Task: Search for the email with the subject Quarterly report logged in from softage.1@softage.net with the filter, email from softage.7@softage.net and a new filter,  Delete it 
Action: Mouse moved to (928, 85)
Screenshot: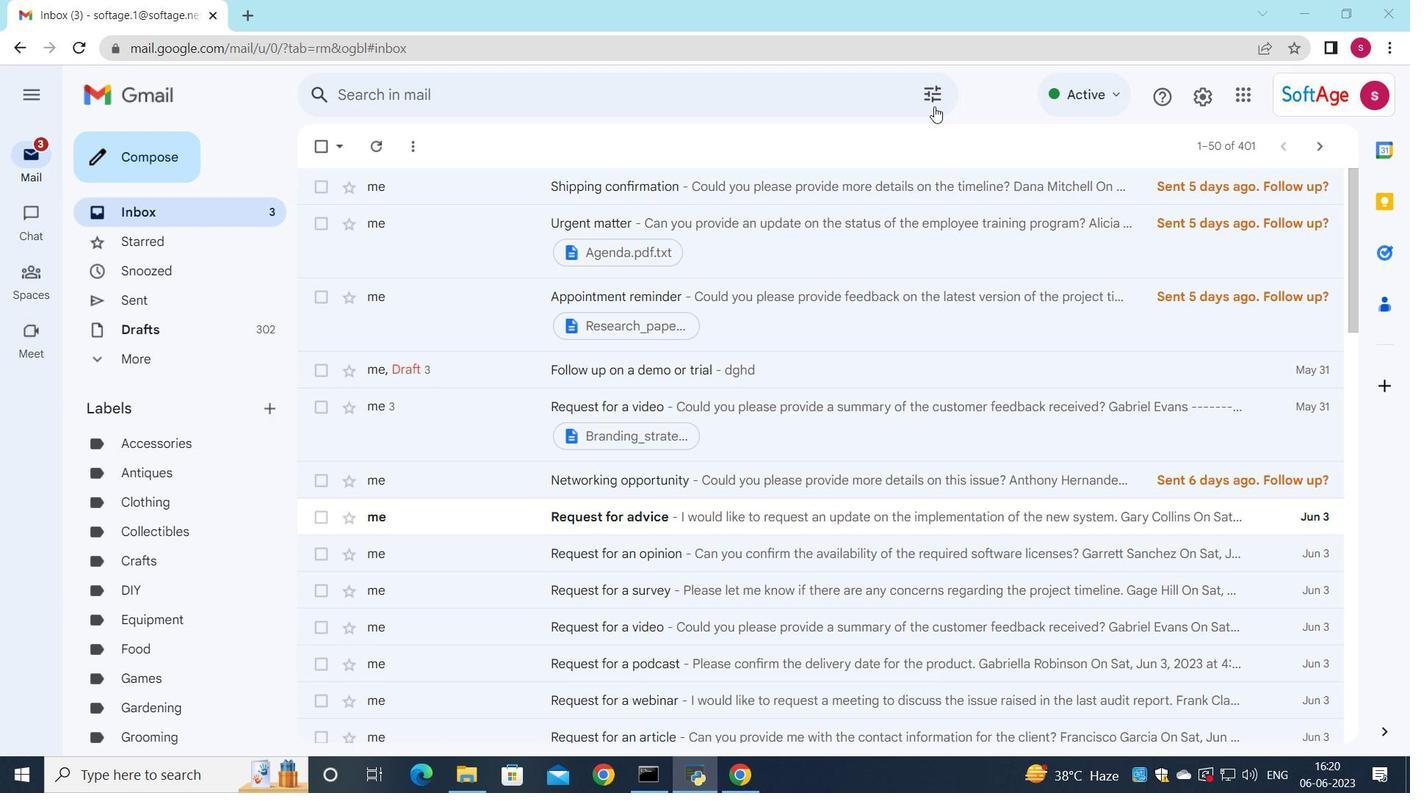 
Action: Mouse pressed left at (928, 85)
Screenshot: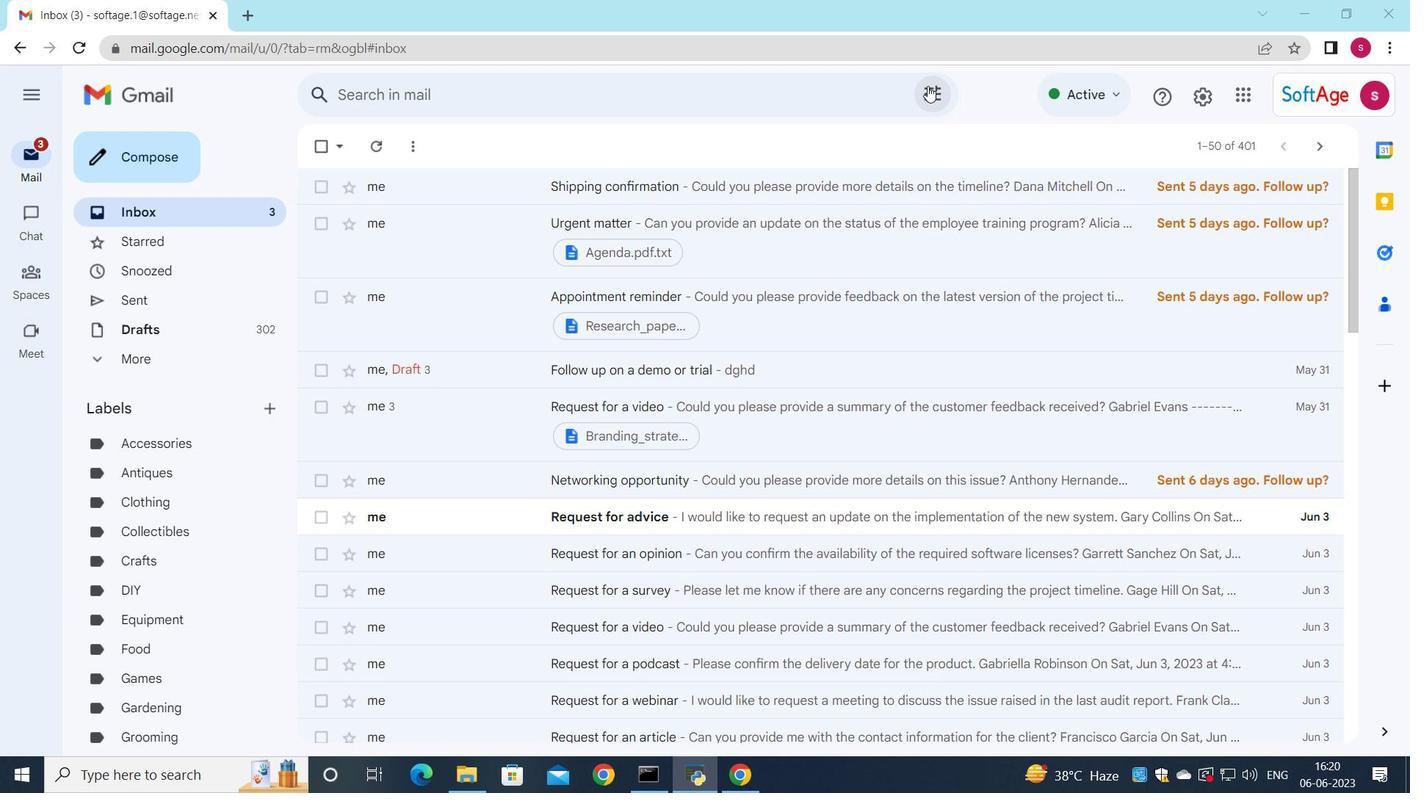 
Action: Mouse moved to (582, 175)
Screenshot: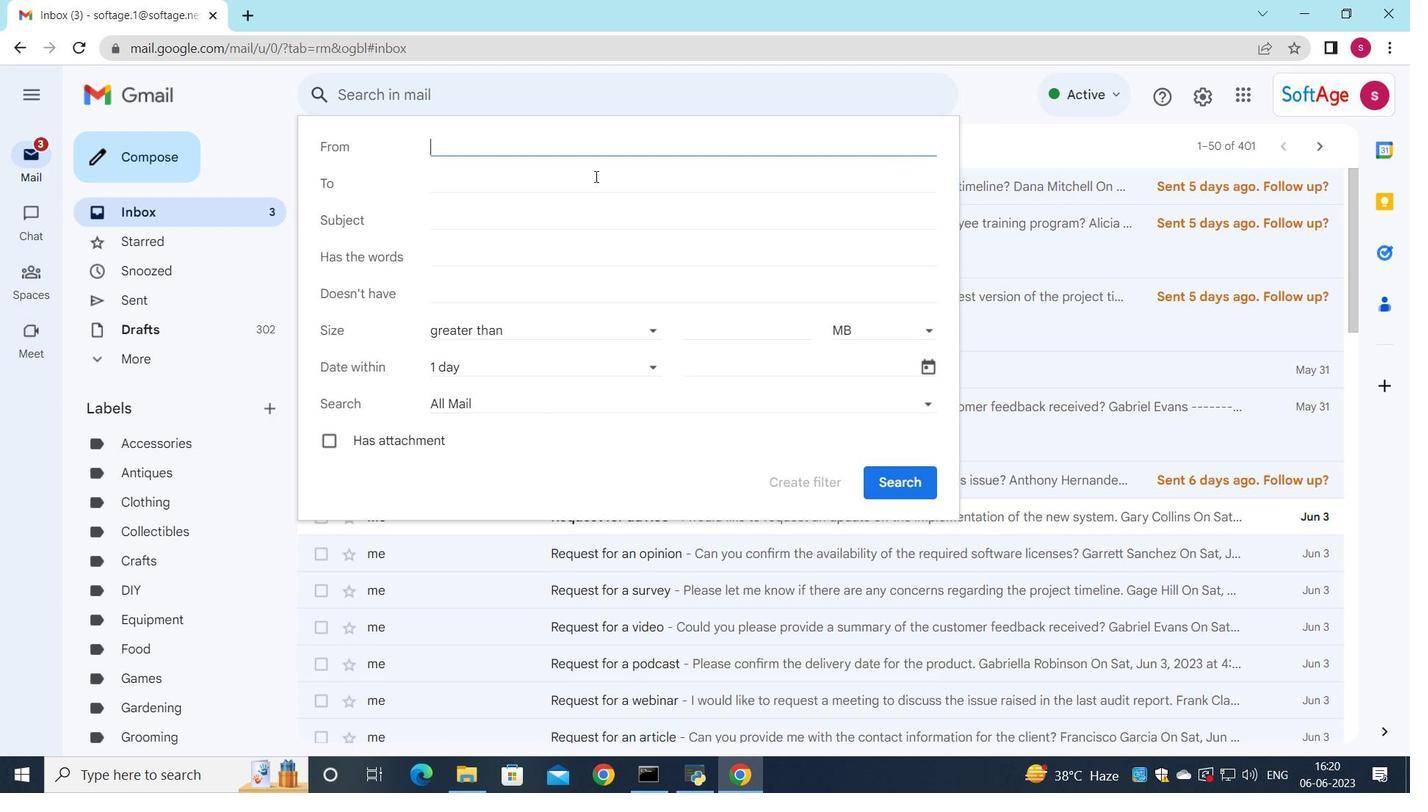 
Action: Key pressed s
Screenshot: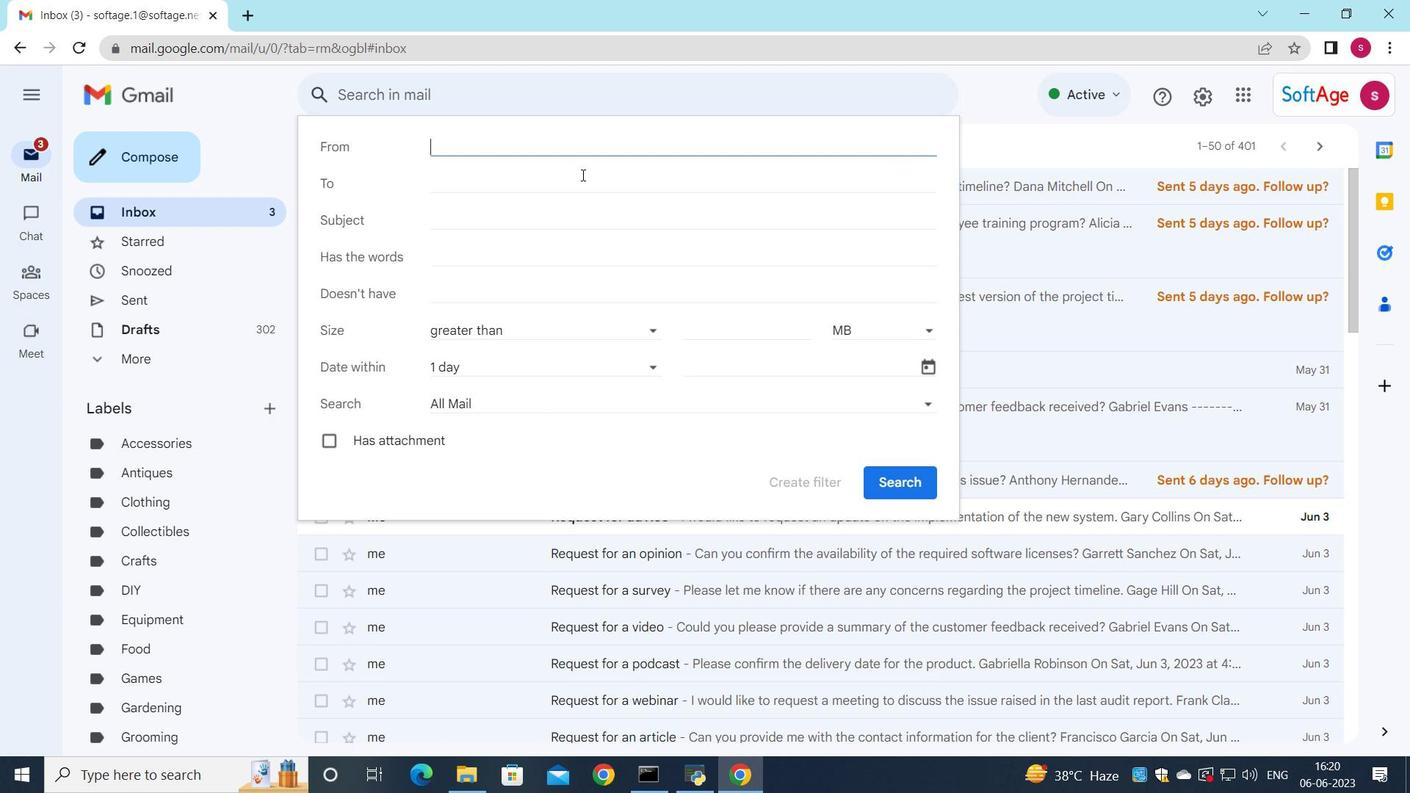 
Action: Mouse pressed left at (582, 175)
Screenshot: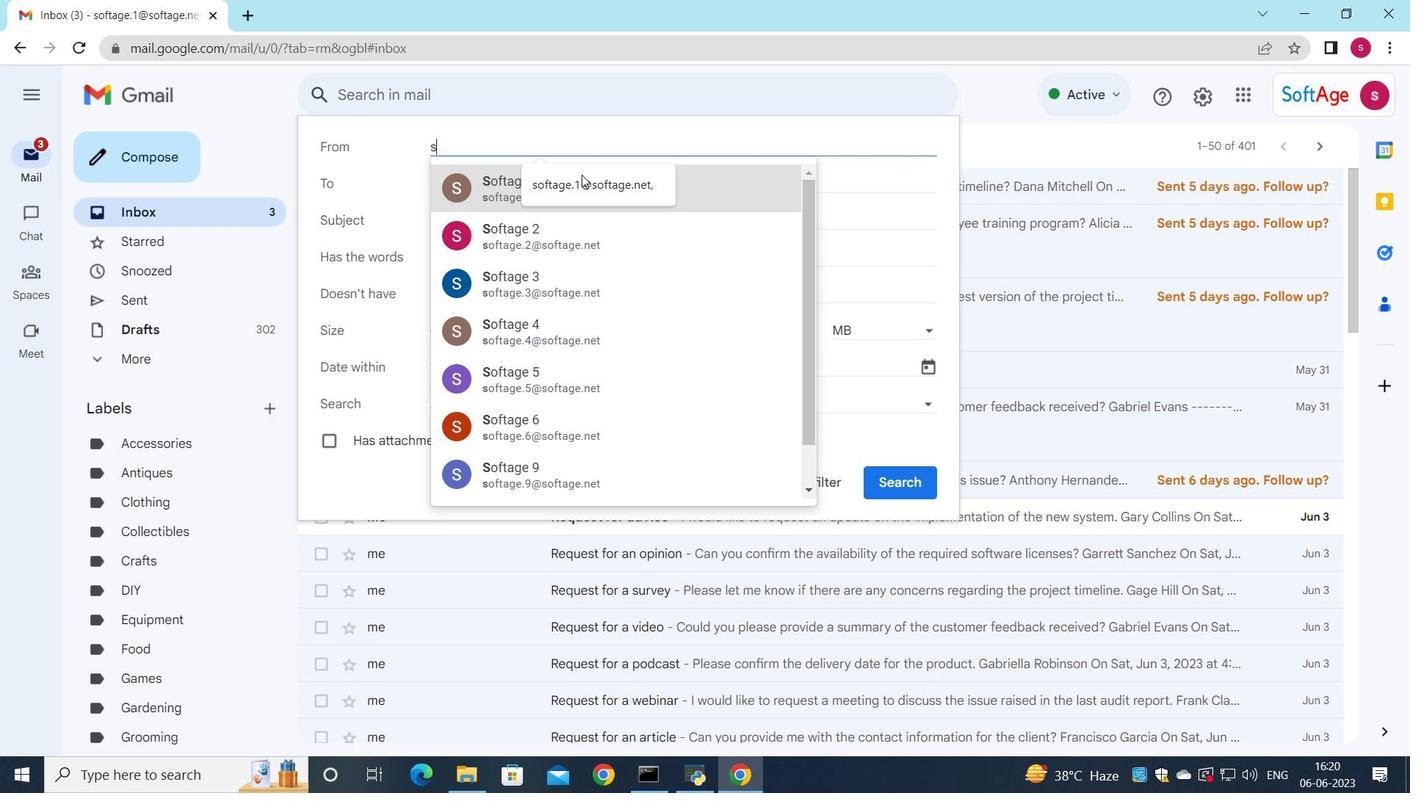 
Action: Mouse moved to (562, 191)
Screenshot: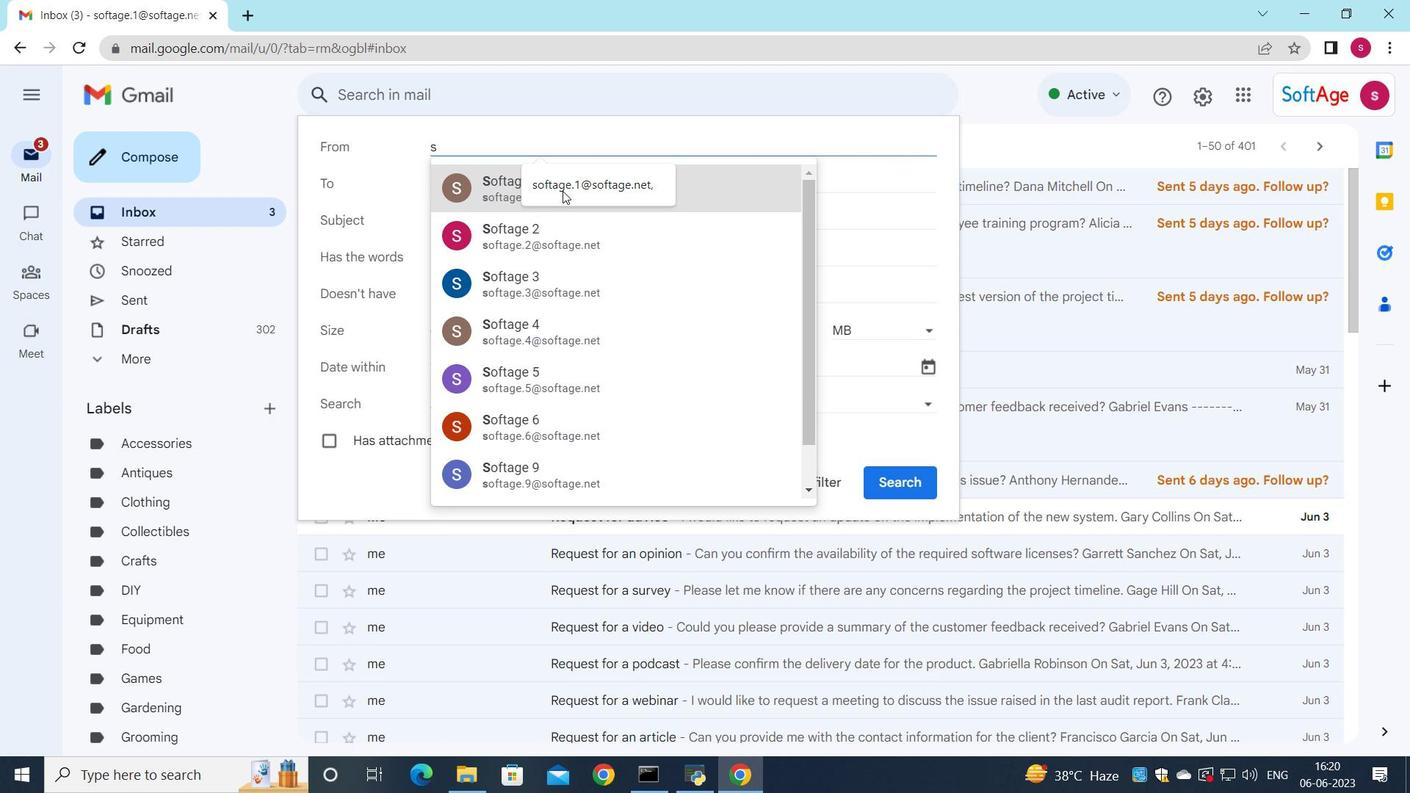 
Action: Mouse pressed left at (562, 191)
Screenshot: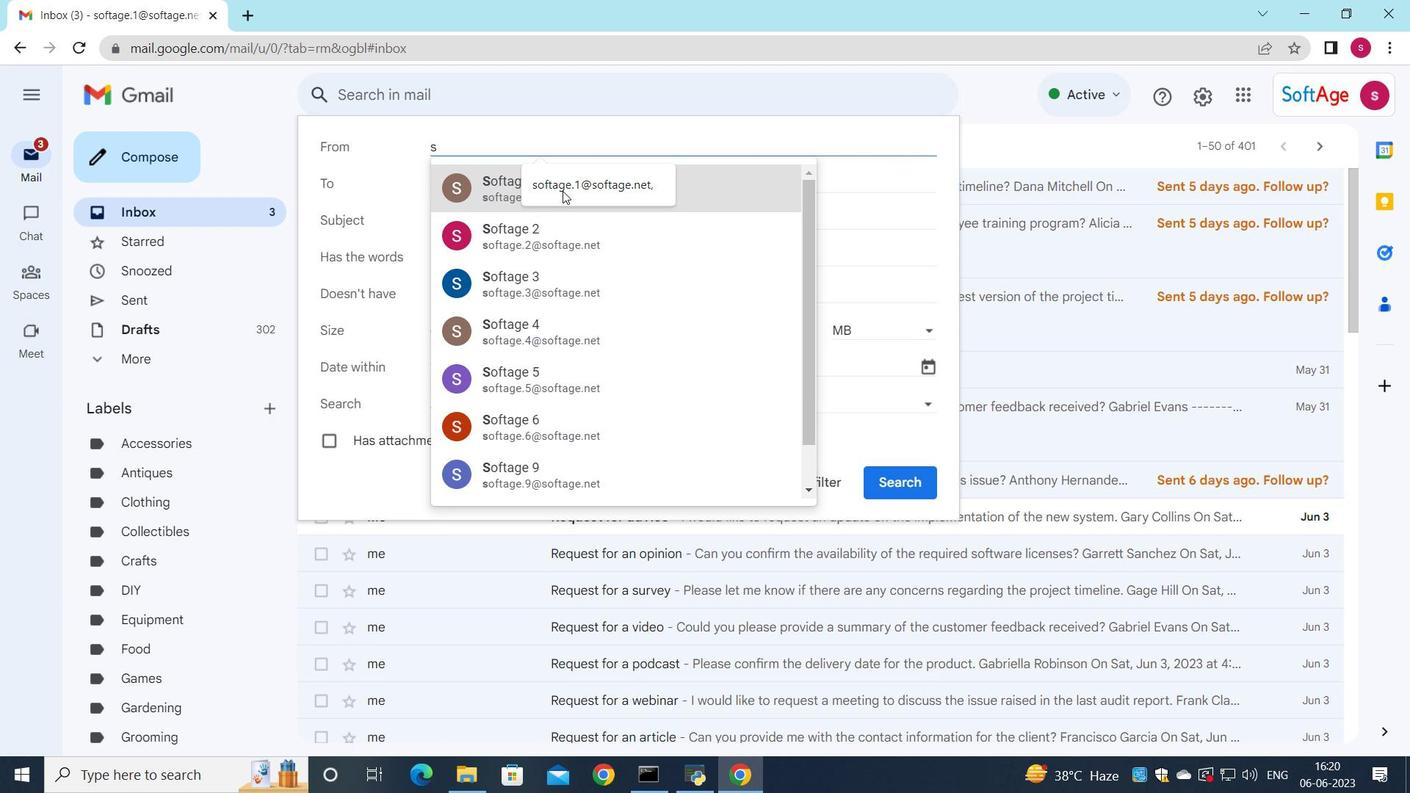 
Action: Mouse moved to (576, 176)
Screenshot: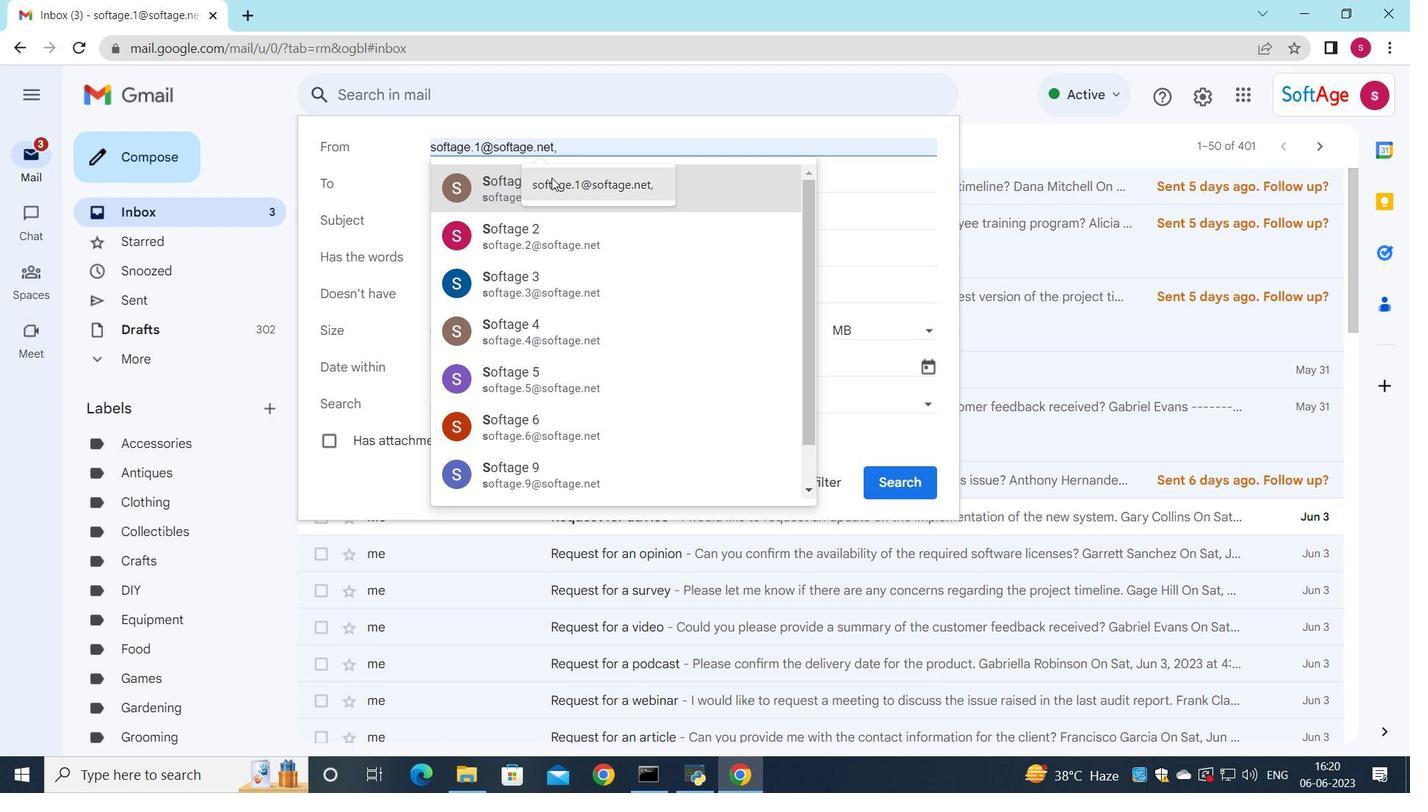 
Action: Mouse pressed left at (576, 176)
Screenshot: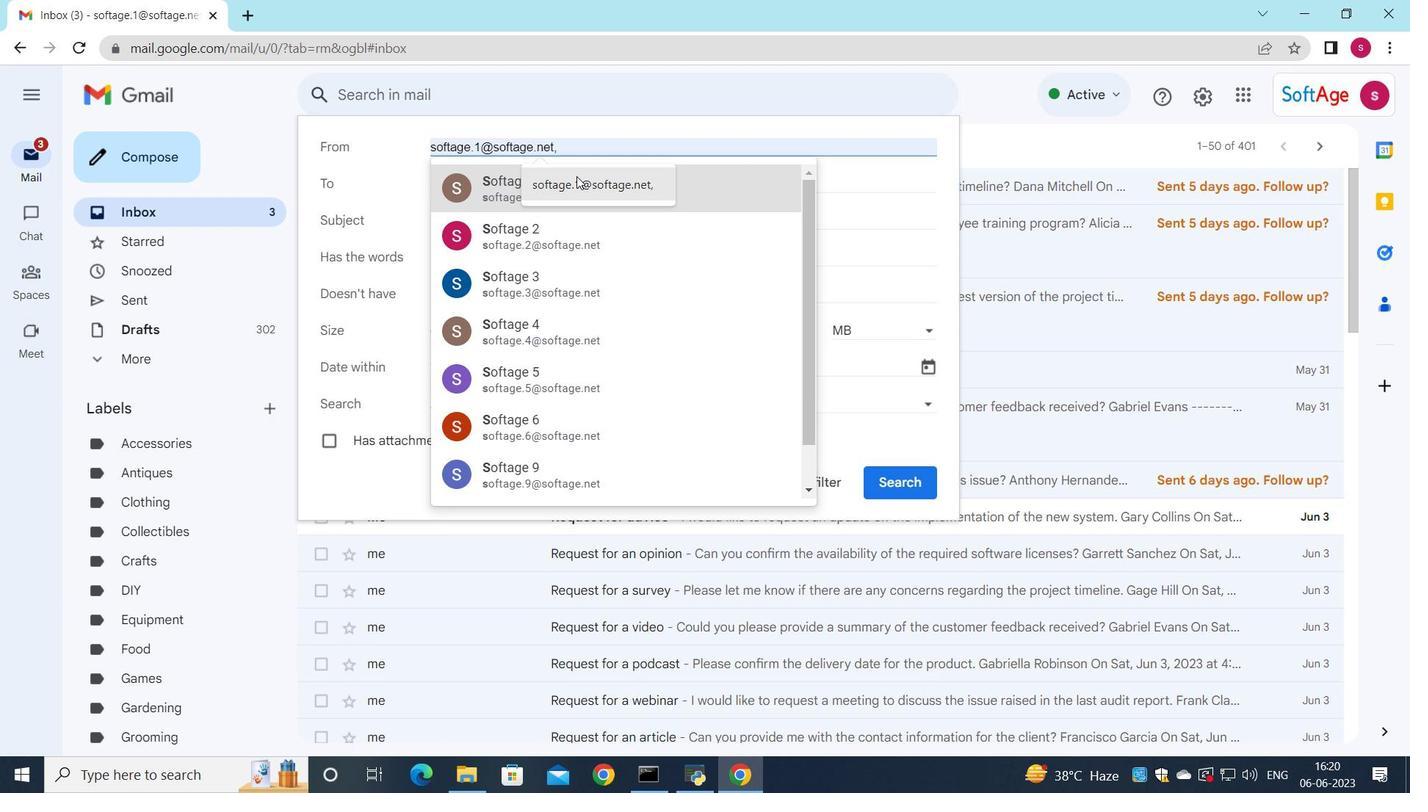 
Action: Mouse moved to (509, 184)
Screenshot: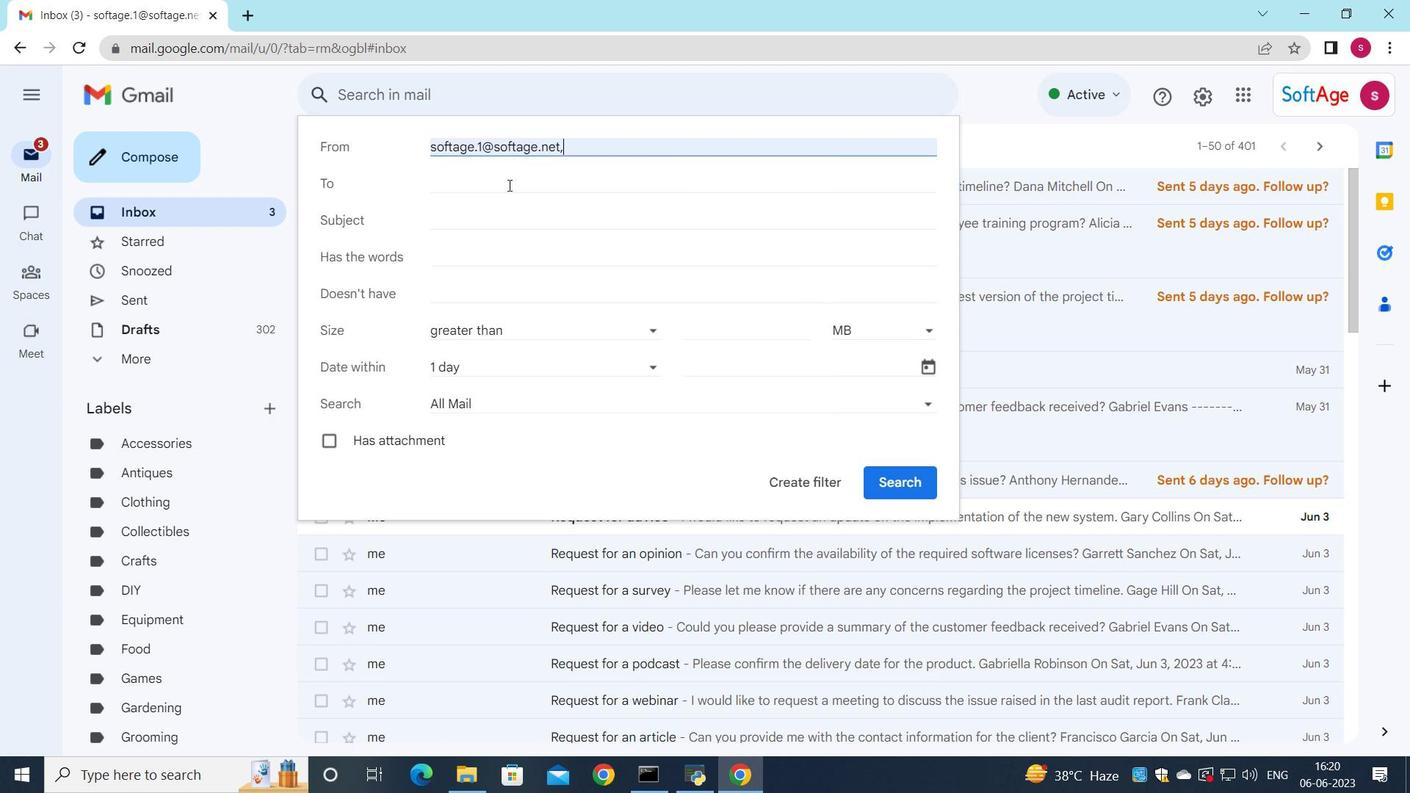
Action: Mouse pressed left at (509, 184)
Screenshot: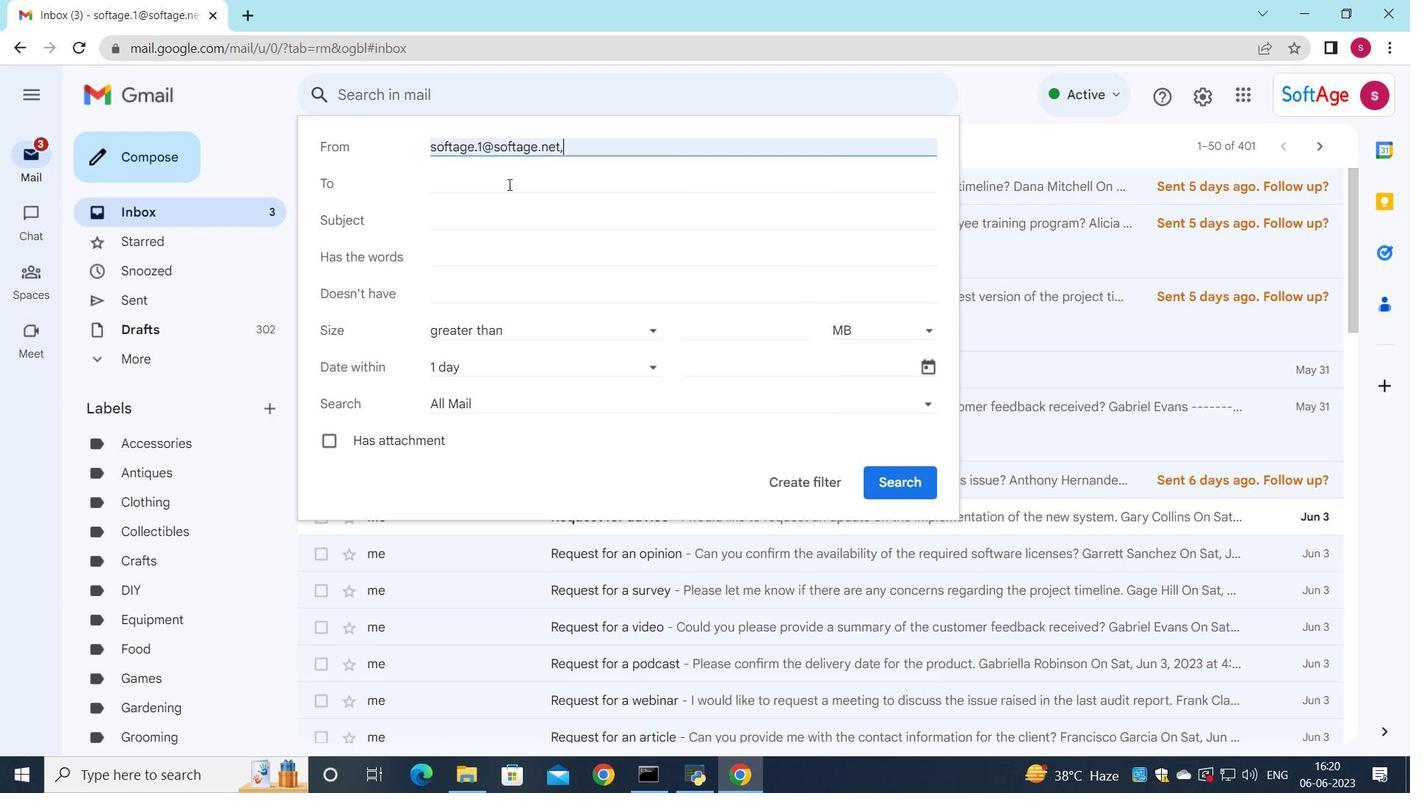 
Action: Mouse moved to (604, 350)
Screenshot: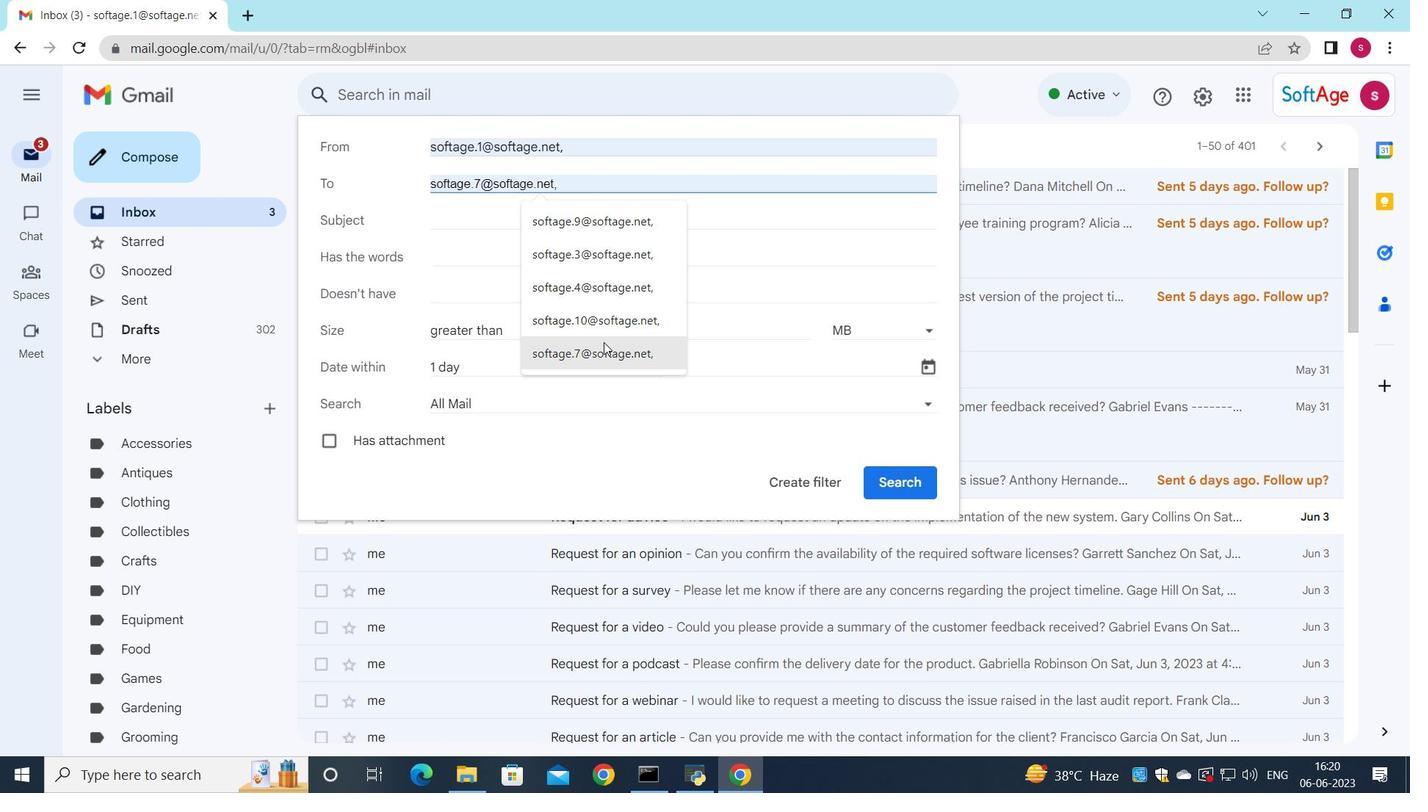 
Action: Mouse pressed left at (604, 350)
Screenshot: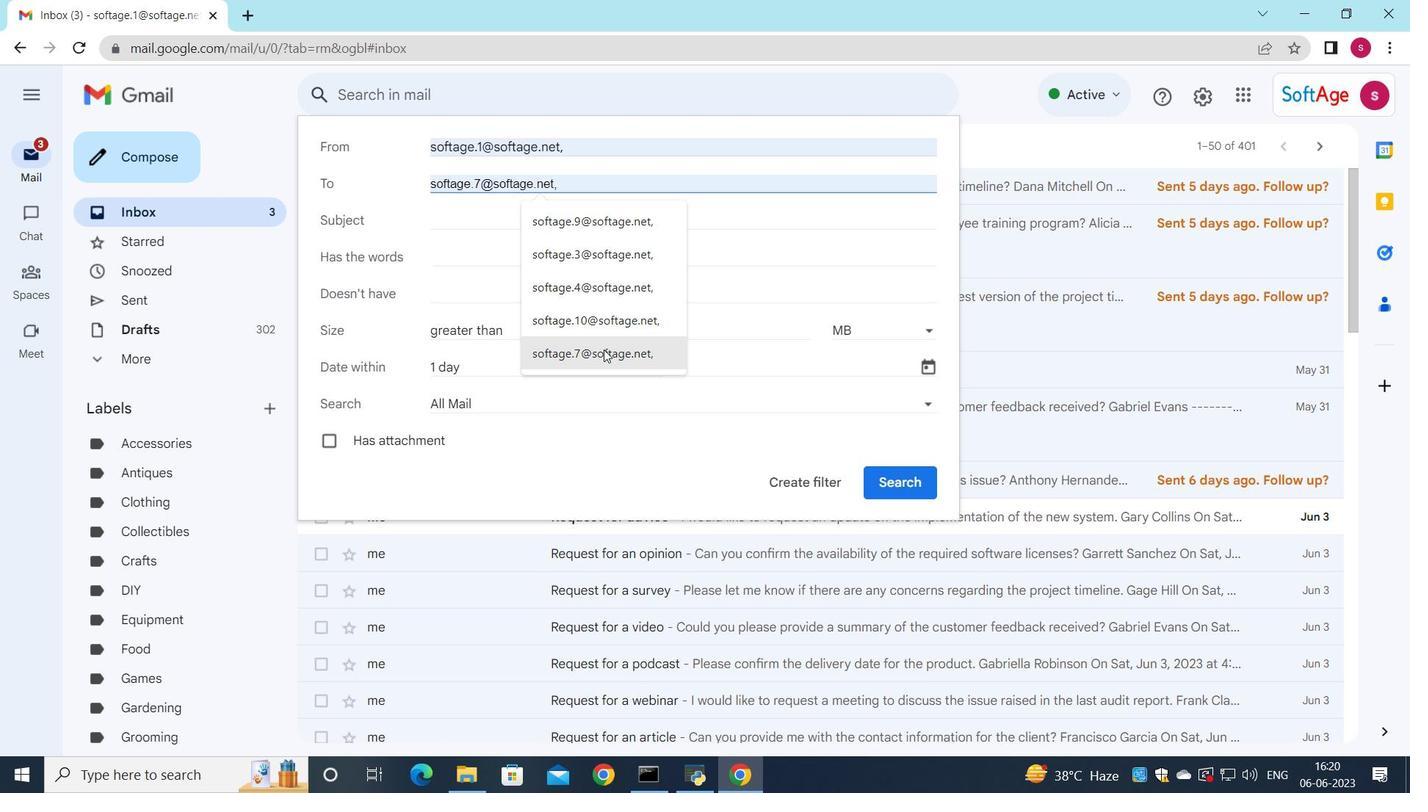 
Action: Mouse moved to (487, 215)
Screenshot: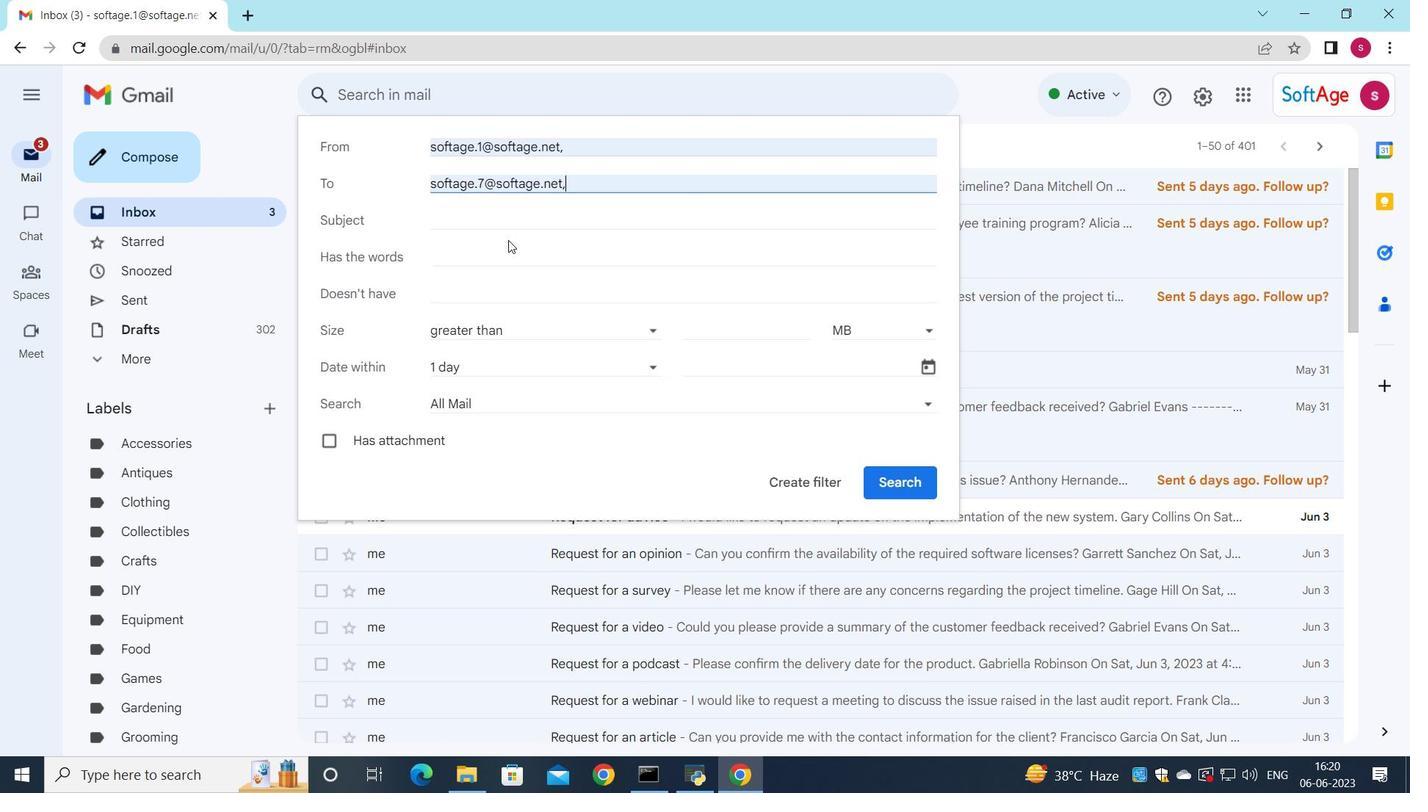 
Action: Mouse pressed left at (487, 215)
Screenshot: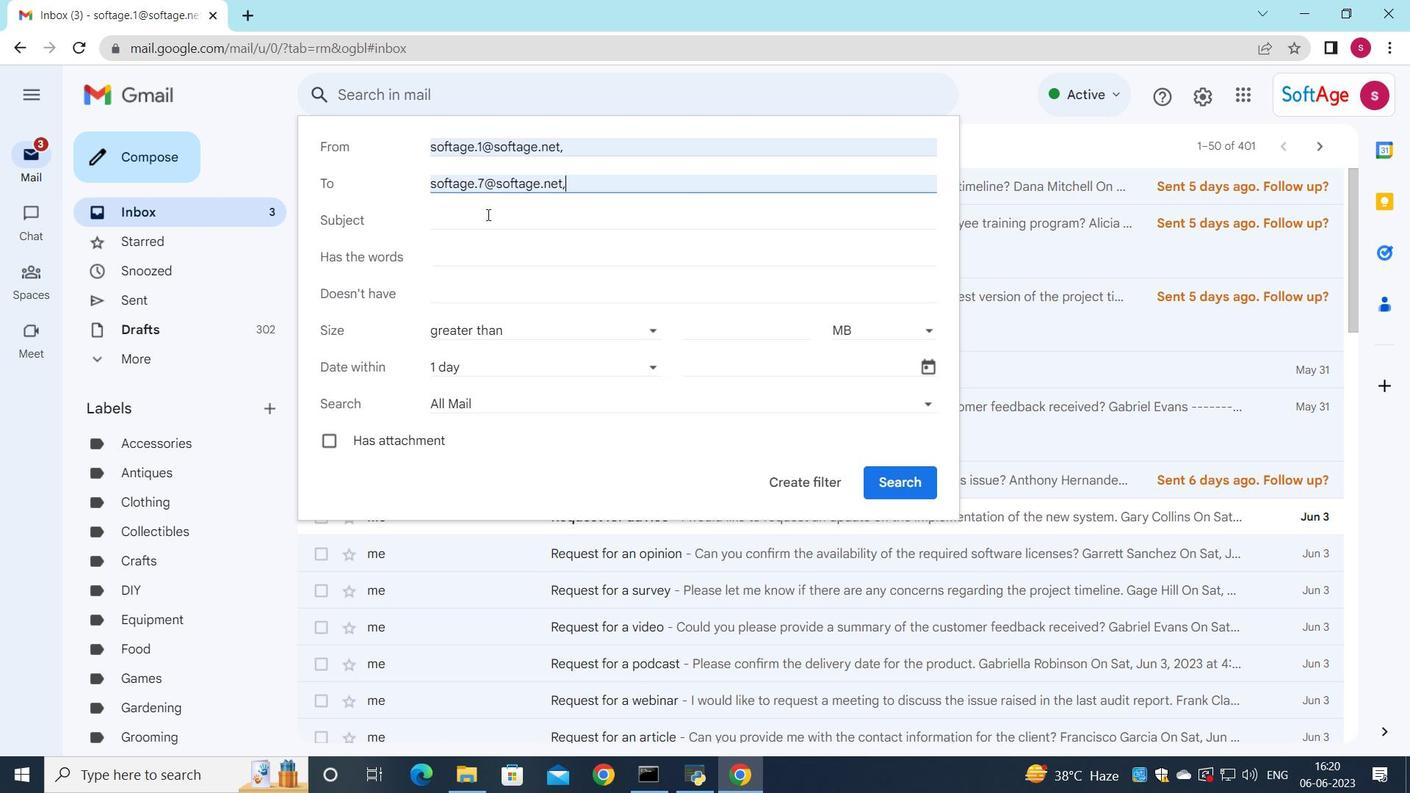 
Action: Mouse moved to (564, 238)
Screenshot: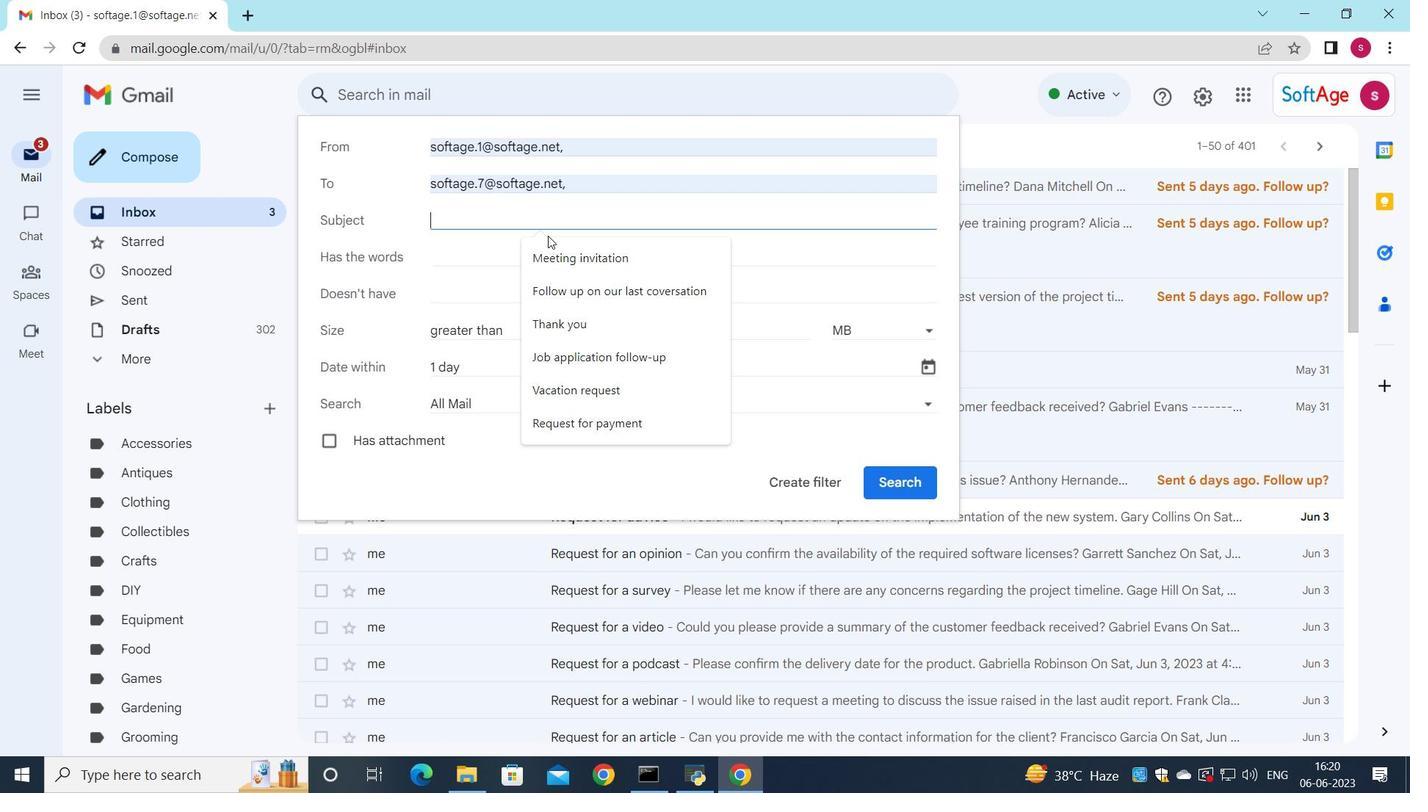 
Action: Key pressed <Key.shift><Key.shift><Key.shift><Key.shift><Key.shift><Key.shift>Quarterly<Key.space>report
Screenshot: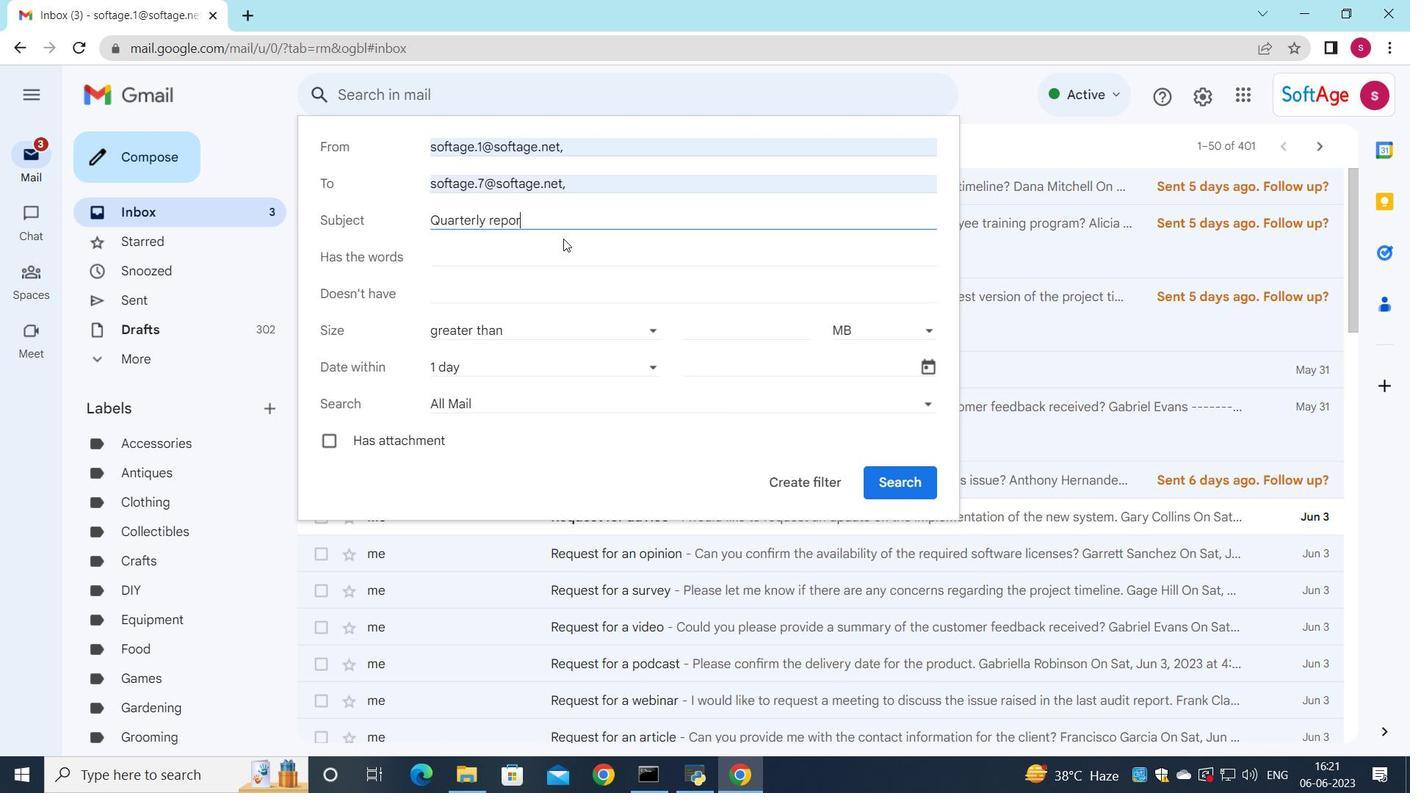 
Action: Mouse moved to (555, 366)
Screenshot: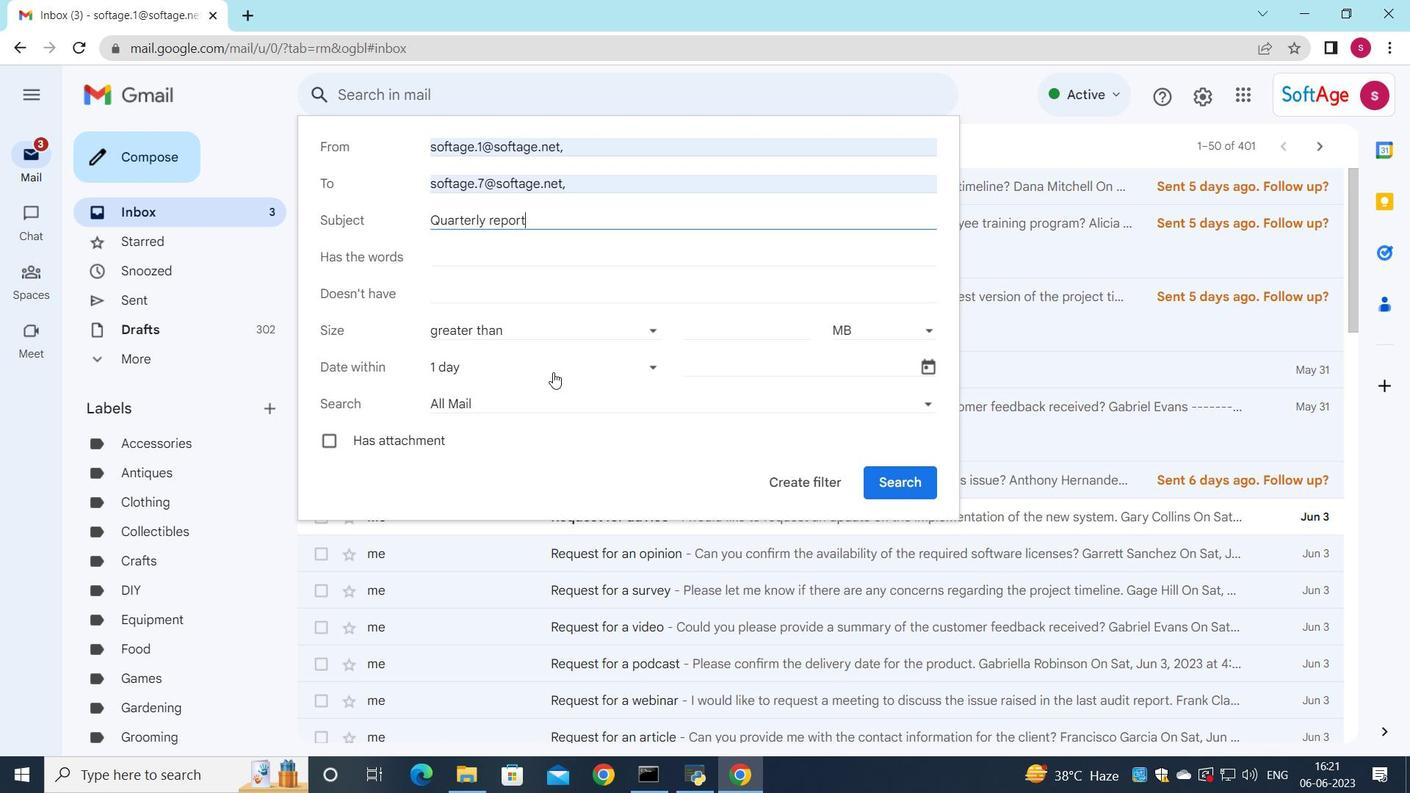 
Action: Mouse pressed left at (555, 366)
Screenshot: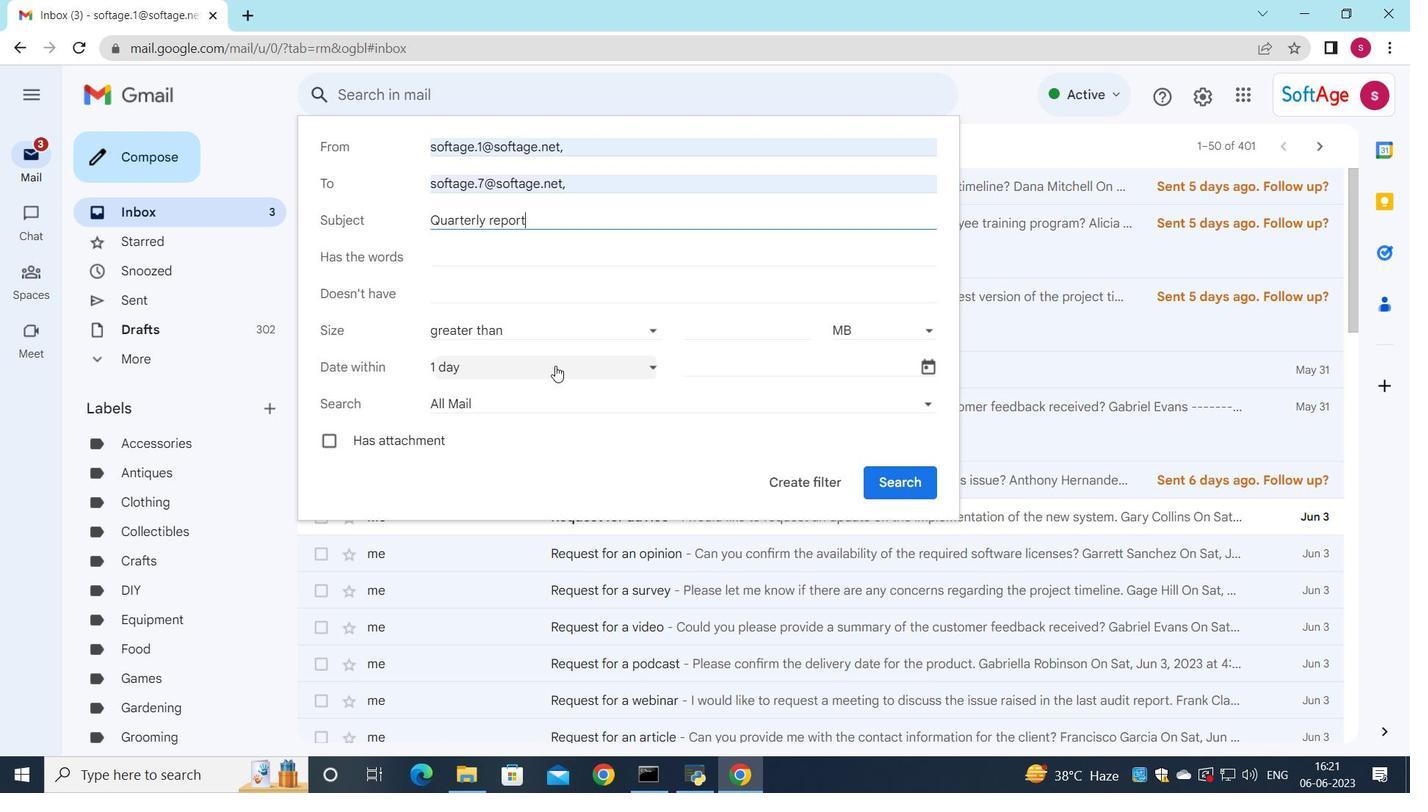 
Action: Mouse moved to (503, 587)
Screenshot: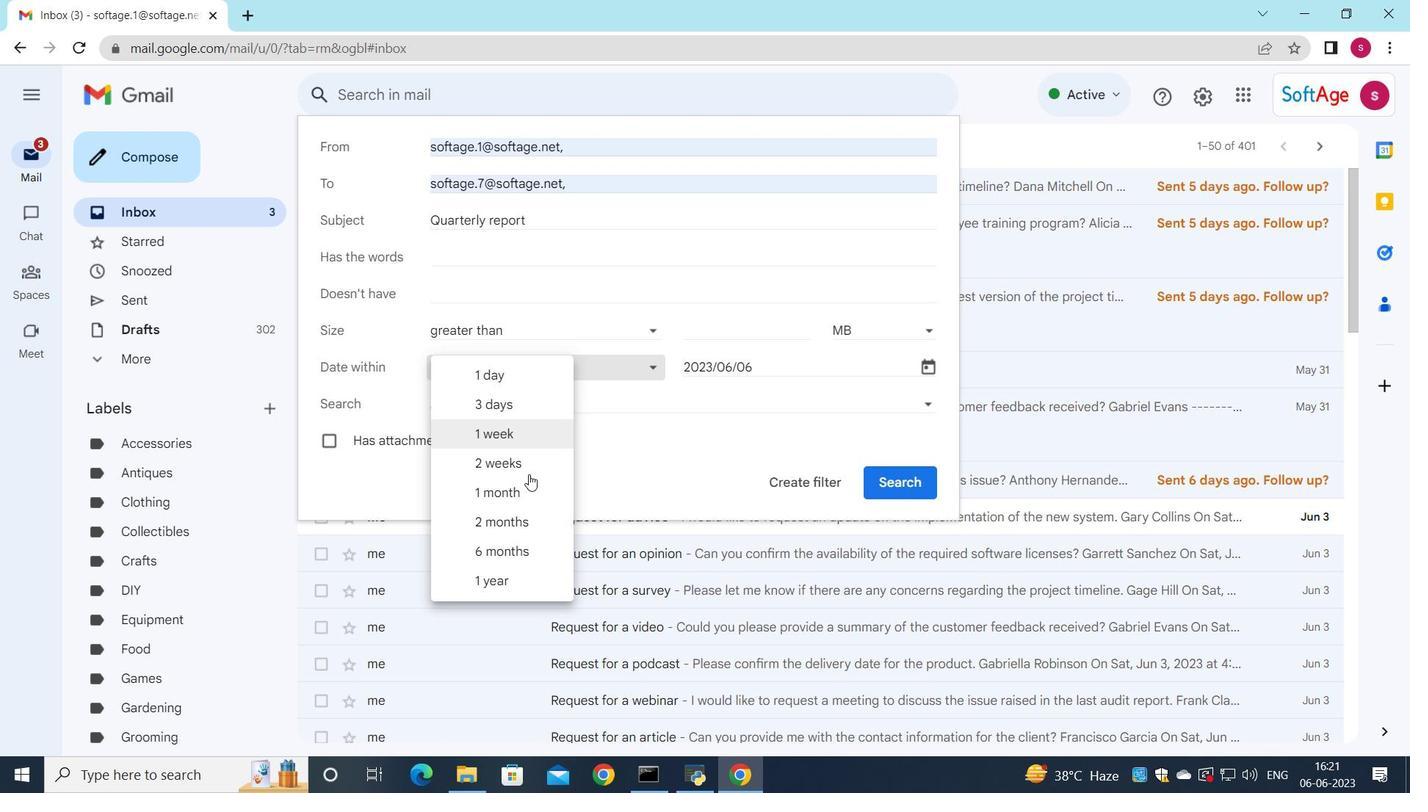 
Action: Mouse pressed left at (503, 587)
Screenshot: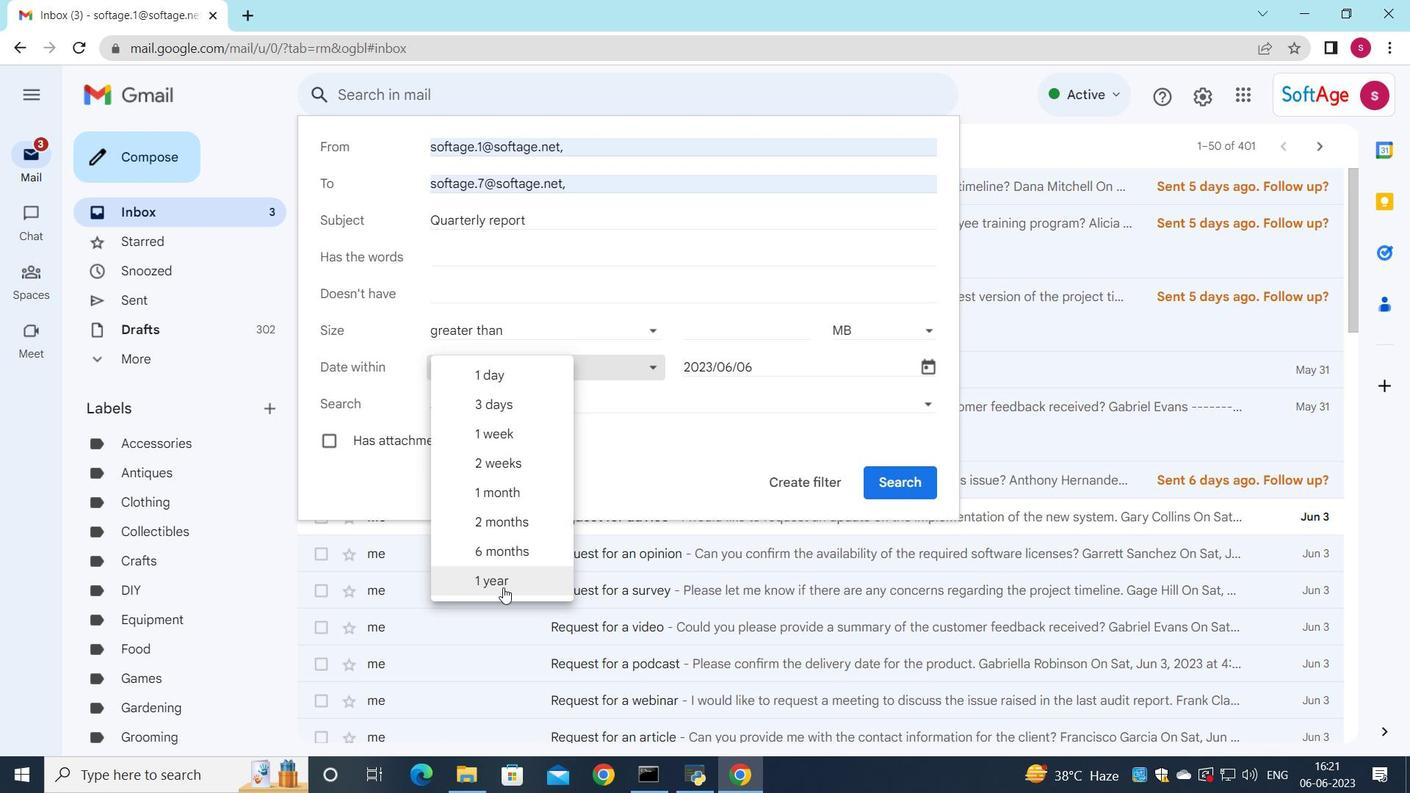 
Action: Mouse moved to (780, 485)
Screenshot: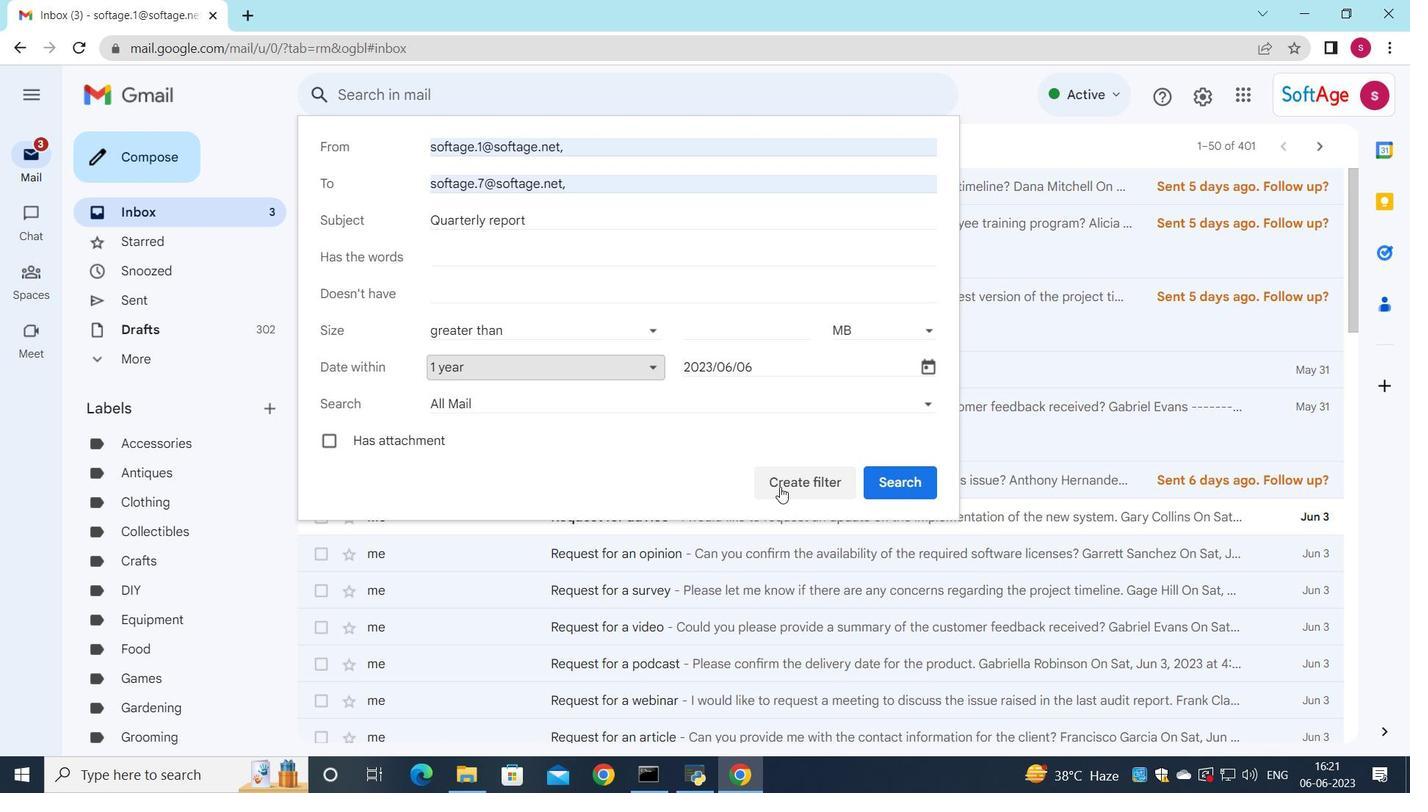 
Action: Mouse pressed left at (780, 485)
Screenshot: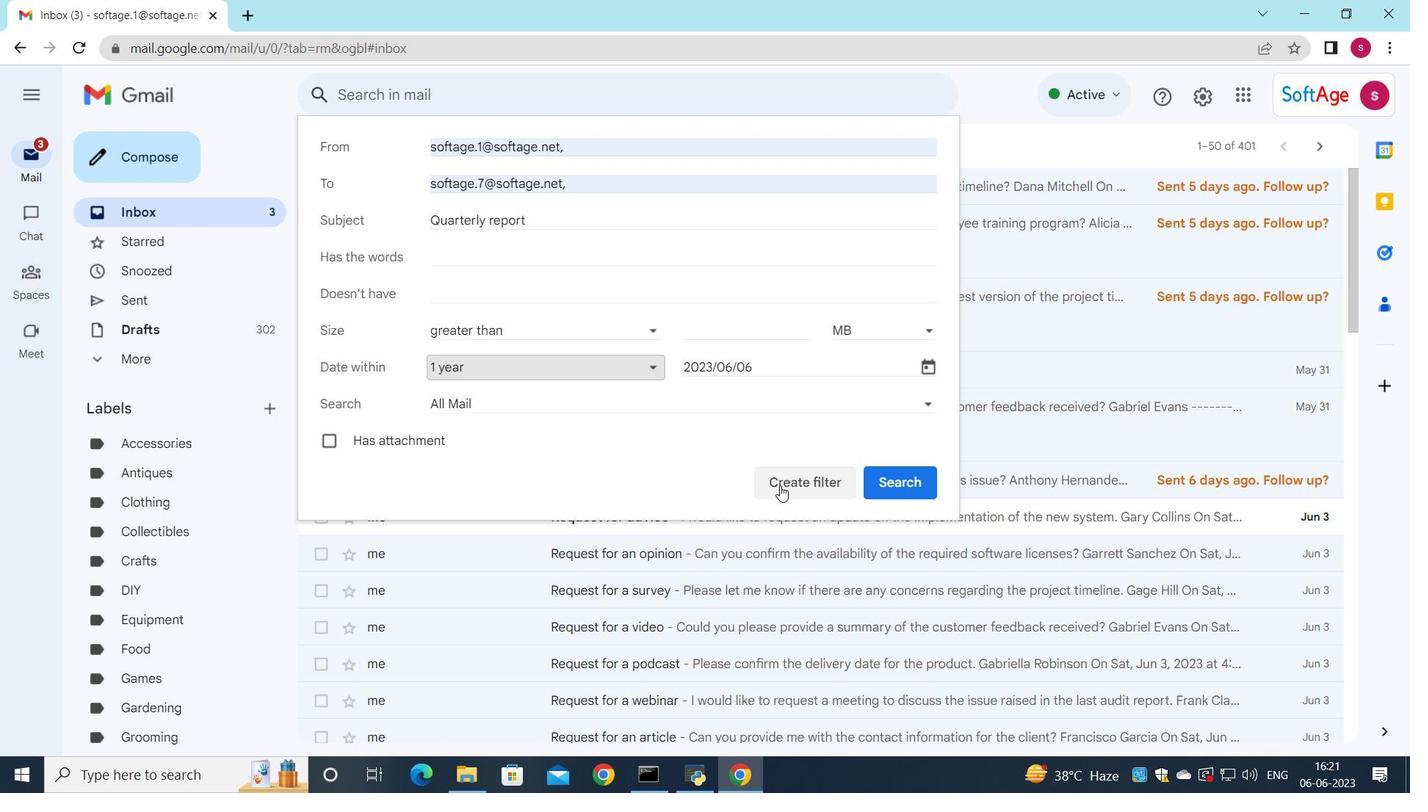 
Action: Mouse moved to (337, 319)
Screenshot: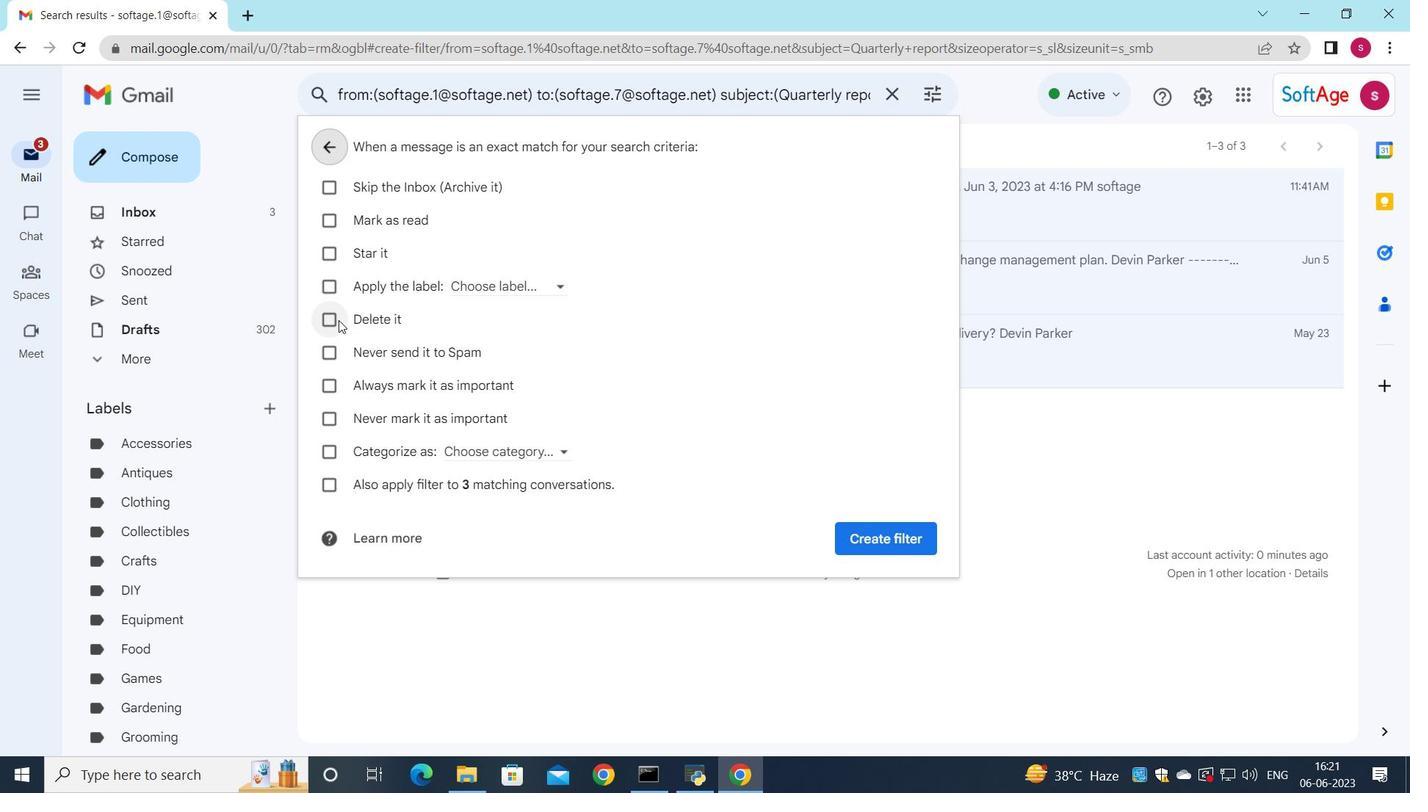 
Action: Mouse pressed left at (337, 319)
Screenshot: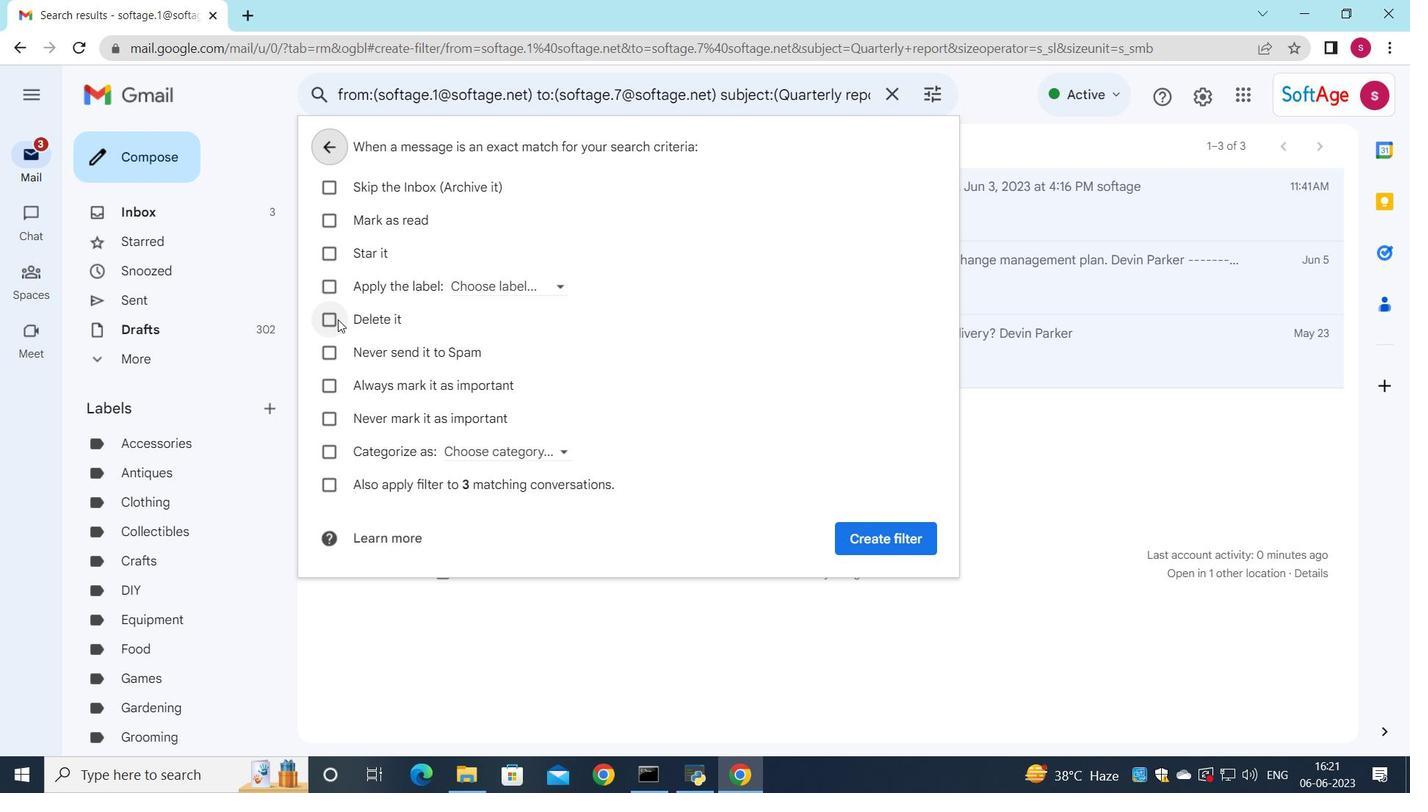 
Action: Mouse moved to (844, 526)
Screenshot: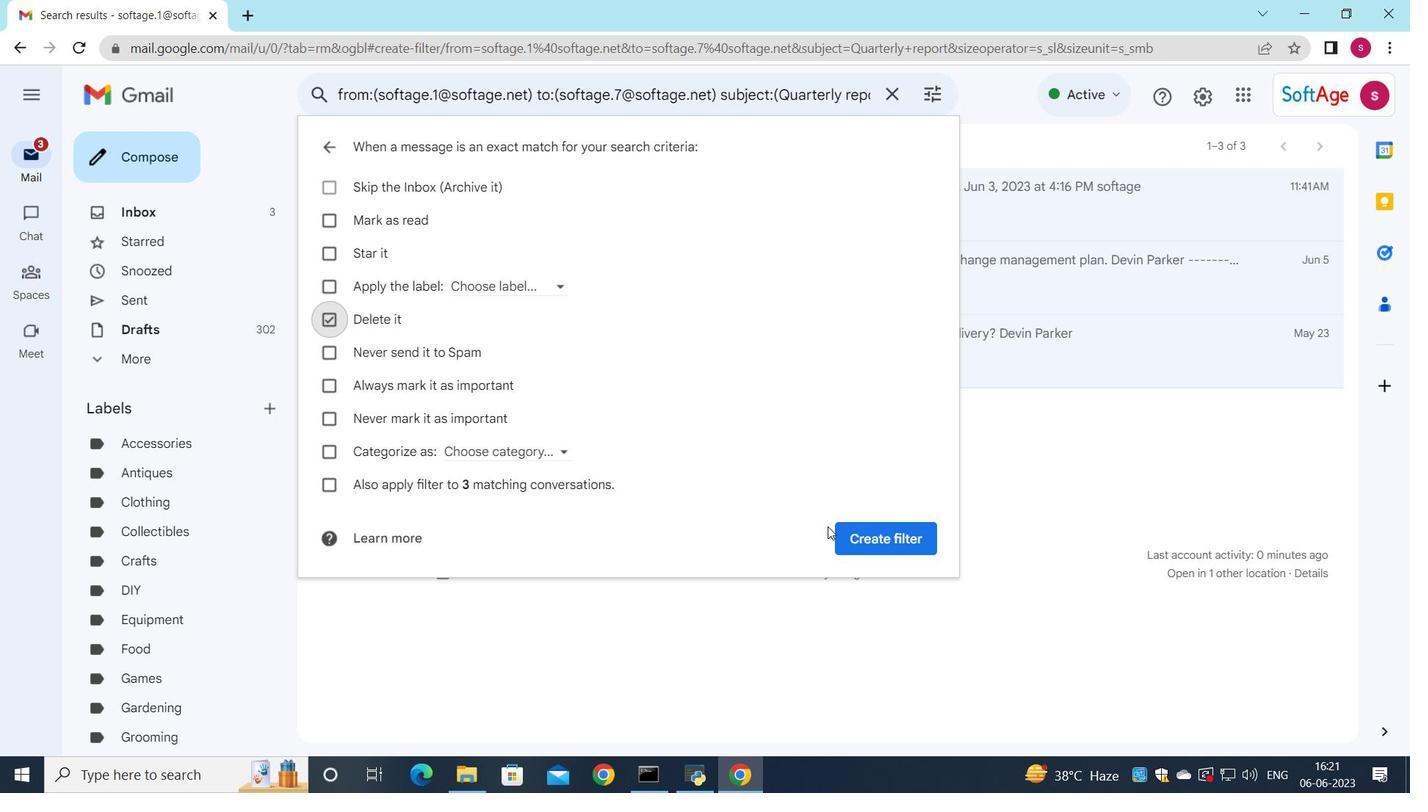 
Action: Mouse pressed left at (844, 526)
Screenshot: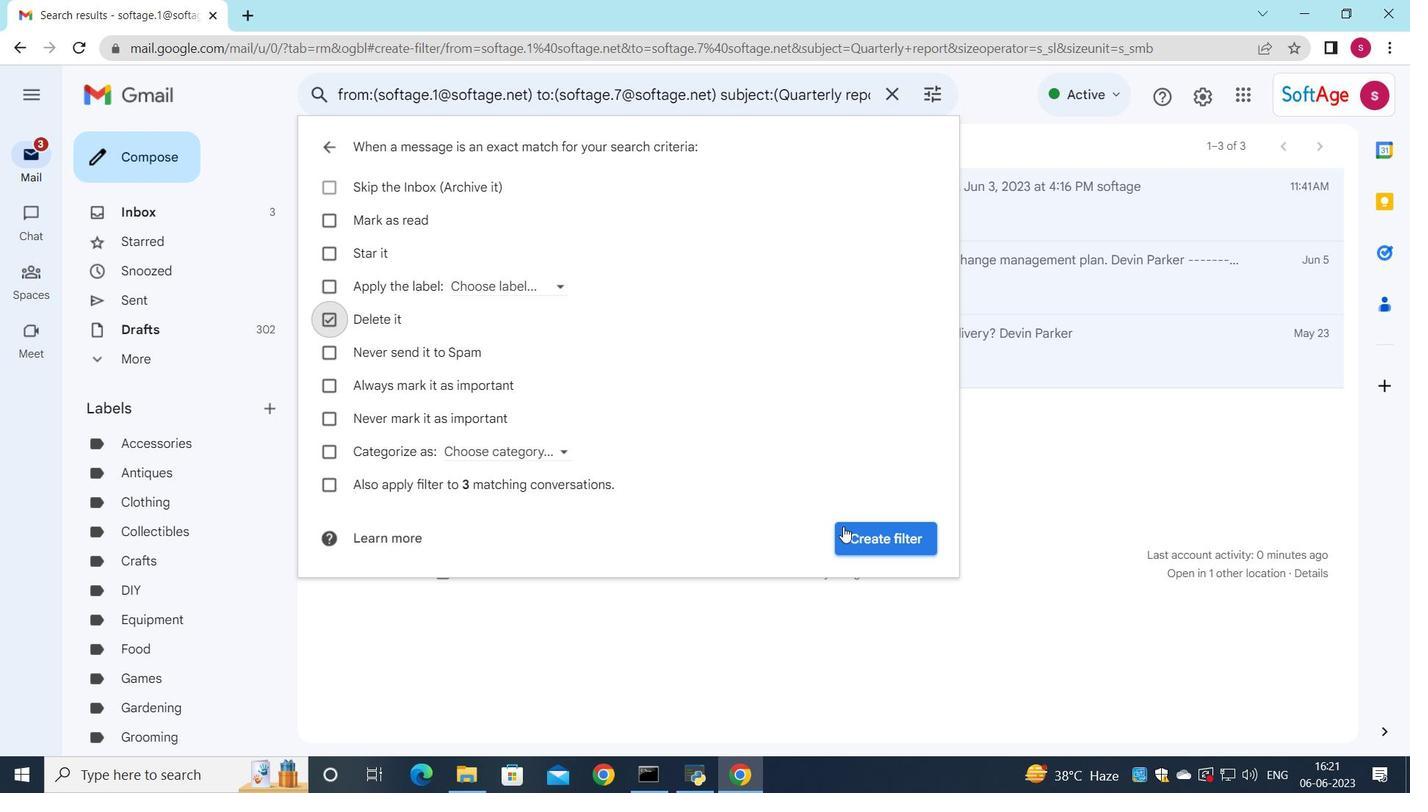 
Action: Mouse moved to (786, 442)
Screenshot: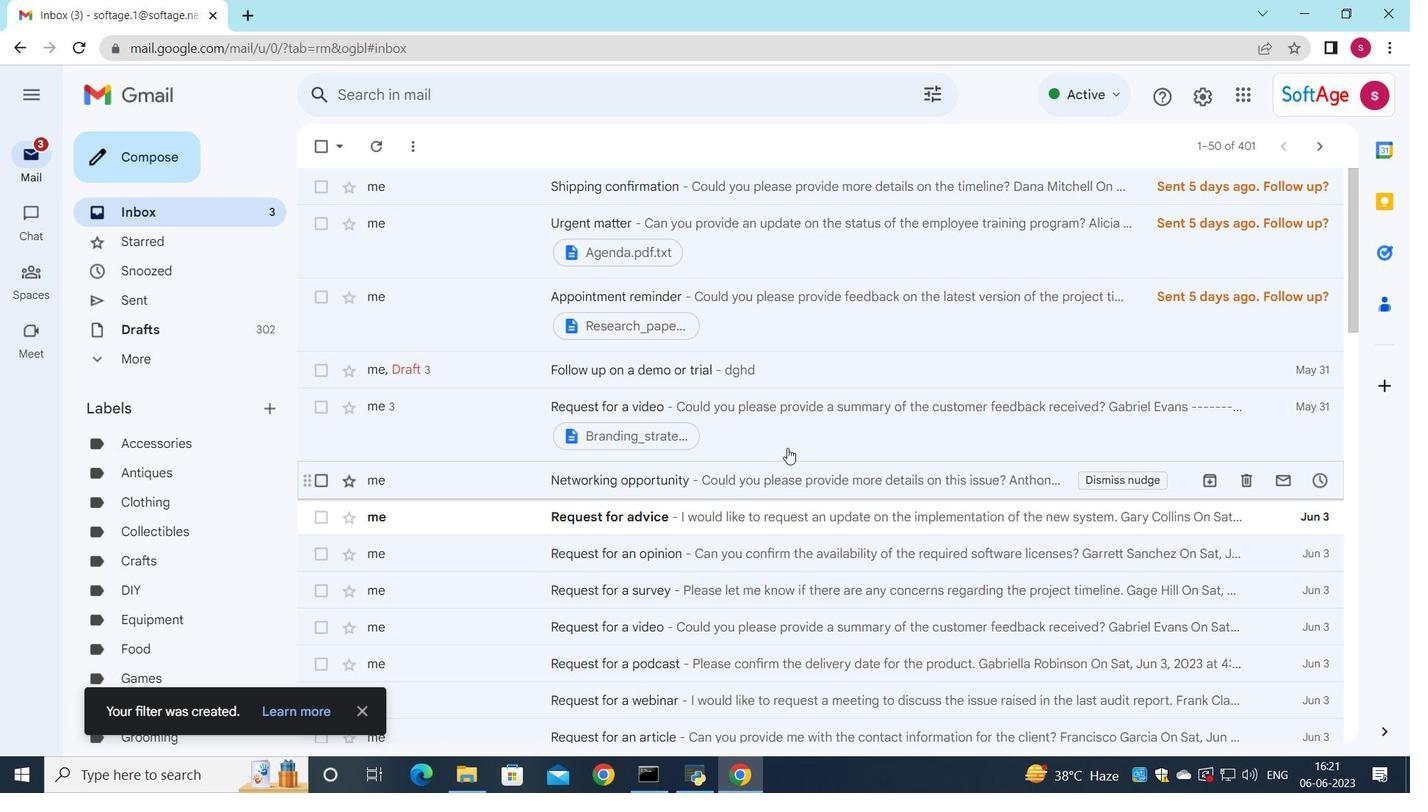 
